 Task: In the Company zun.edu.eg, Add note: 'Set up a demo for a customer who requested more information.'. Mark checkbox to create task to follow up ': In 2 business days '. Create task, with  description: Schedule Webinar, Add due date: In 1 week; Add reminder: 1 hour before. Set Priority Medium and add note: Make sure to mention the limited-time discount offer during the sales call.. Logged in from softage.6@softage.net
Action: Mouse moved to (79, 67)
Screenshot: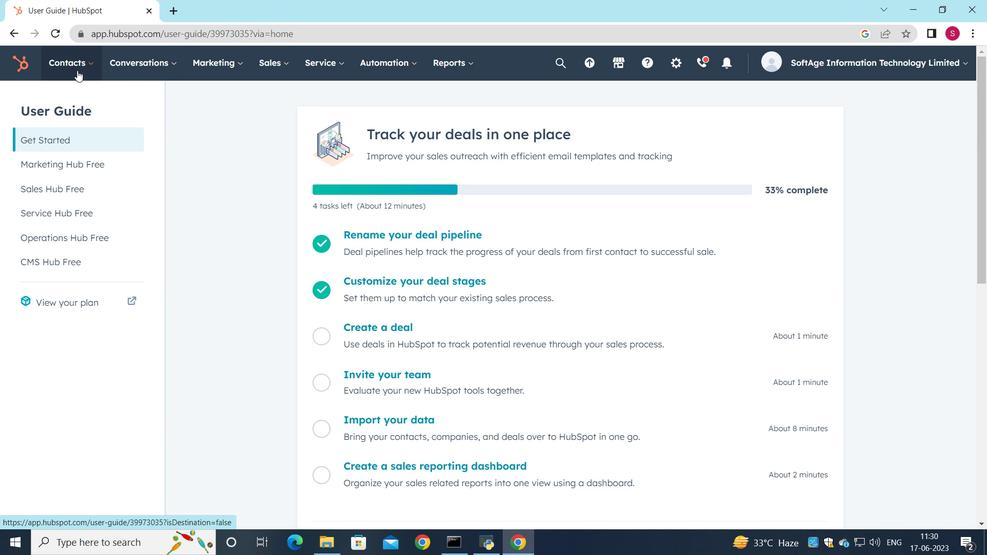 
Action: Mouse pressed left at (79, 67)
Screenshot: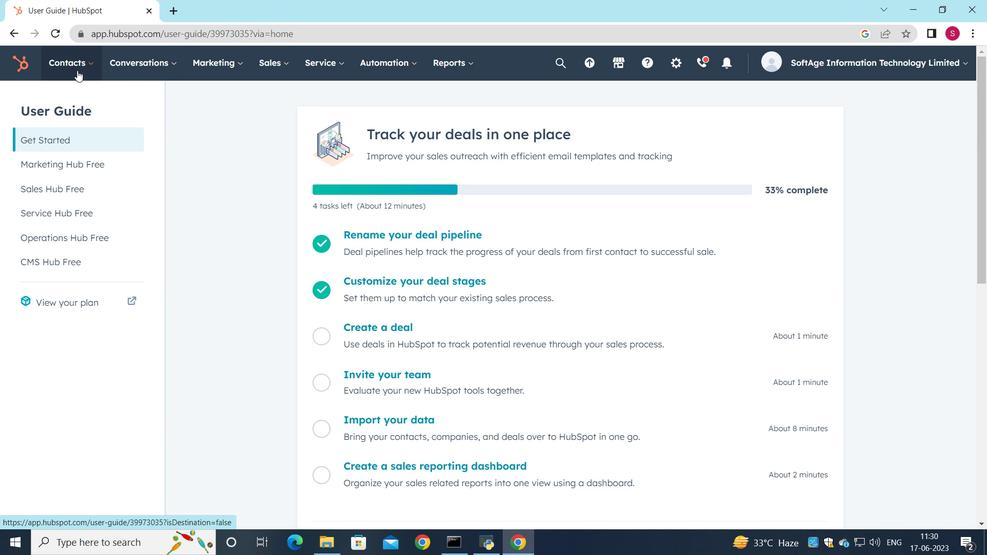 
Action: Mouse moved to (84, 119)
Screenshot: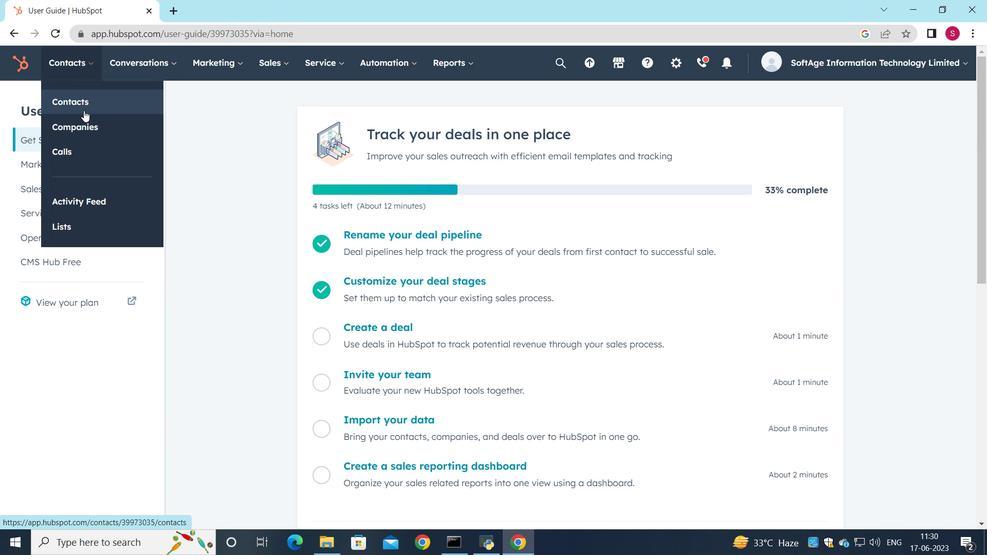 
Action: Mouse pressed left at (84, 119)
Screenshot: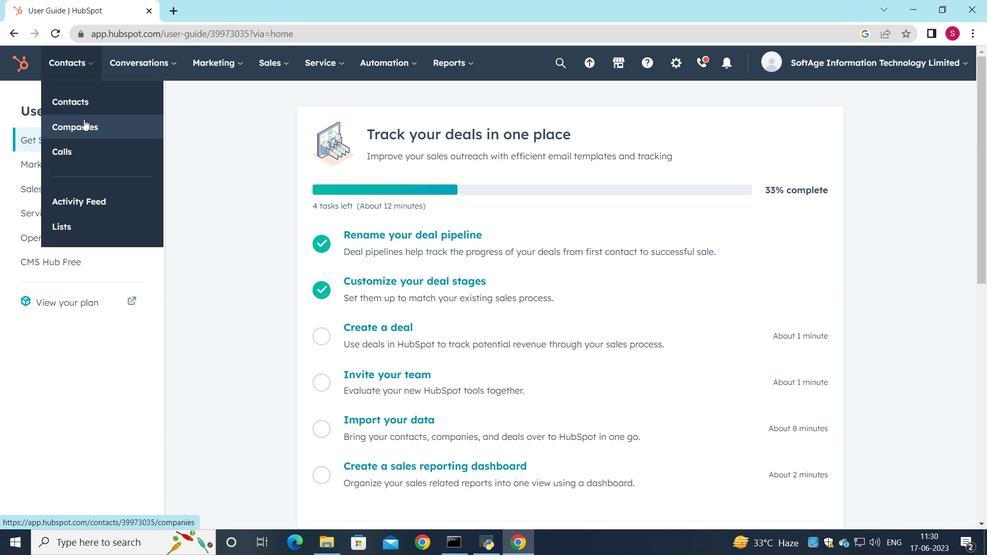 
Action: Mouse moved to (133, 209)
Screenshot: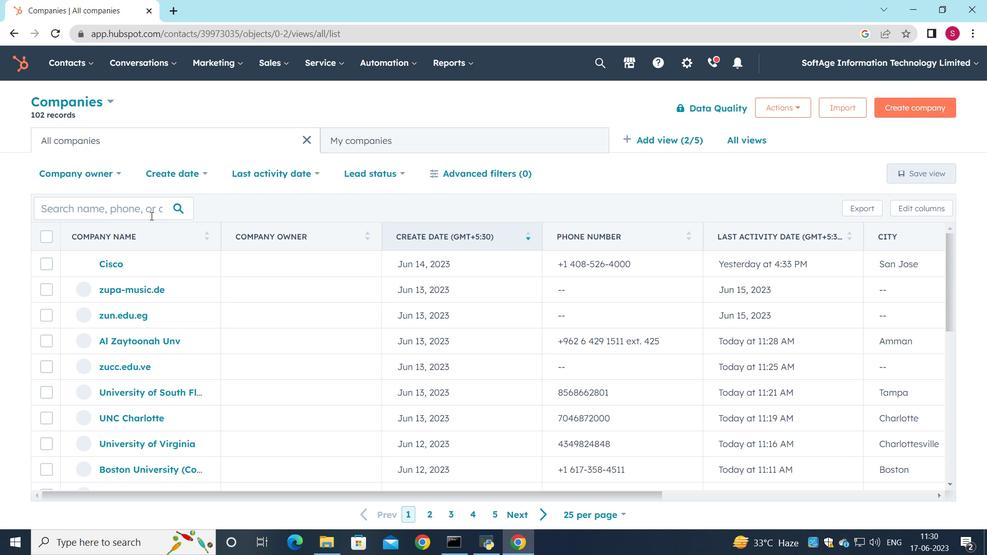 
Action: Mouse pressed left at (133, 209)
Screenshot: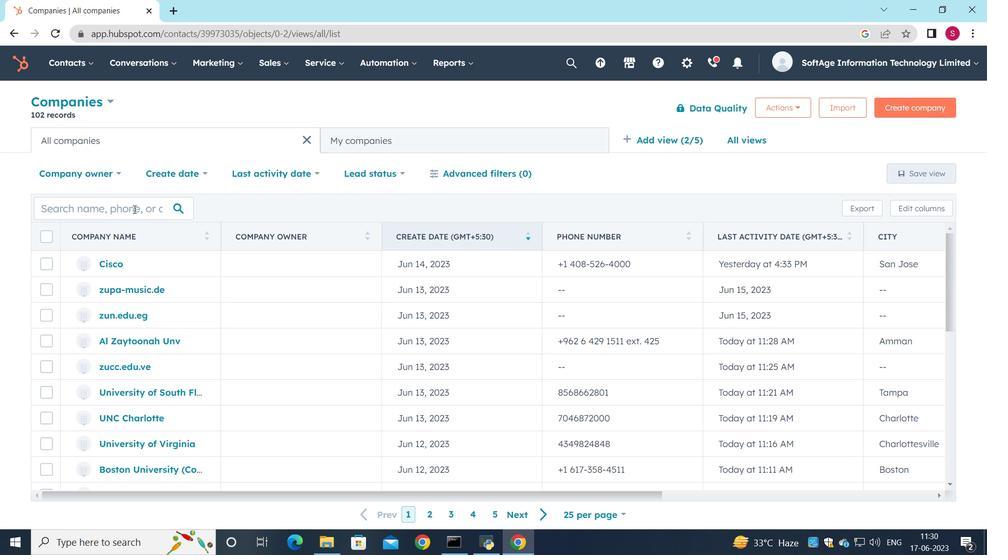 
Action: Key pressed zun.edu.eg
Screenshot: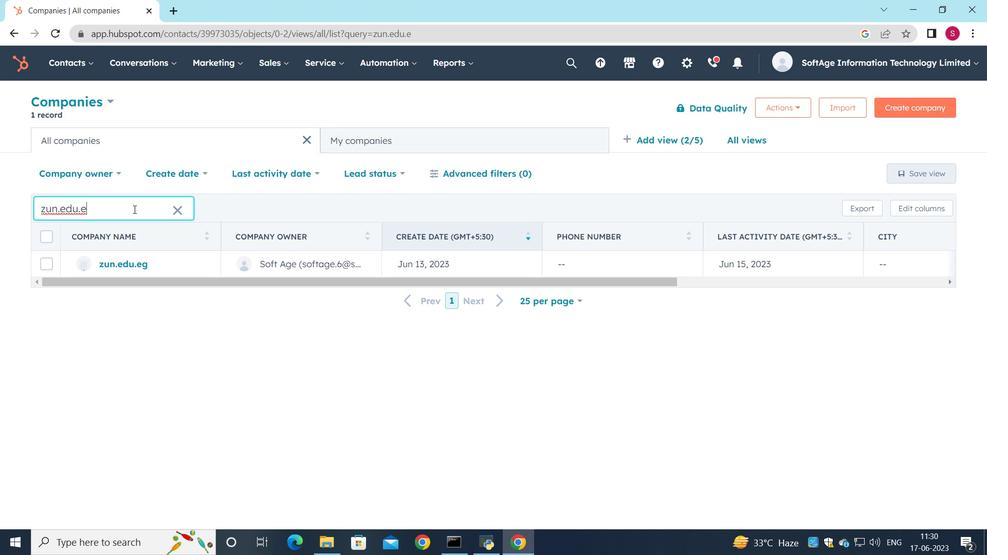 
Action: Mouse moved to (137, 268)
Screenshot: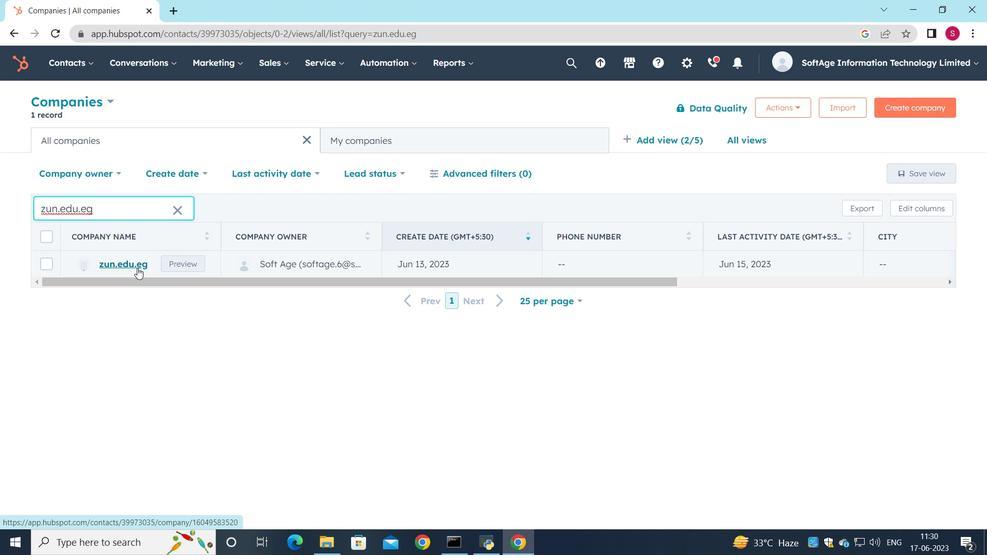 
Action: Mouse pressed left at (137, 268)
Screenshot: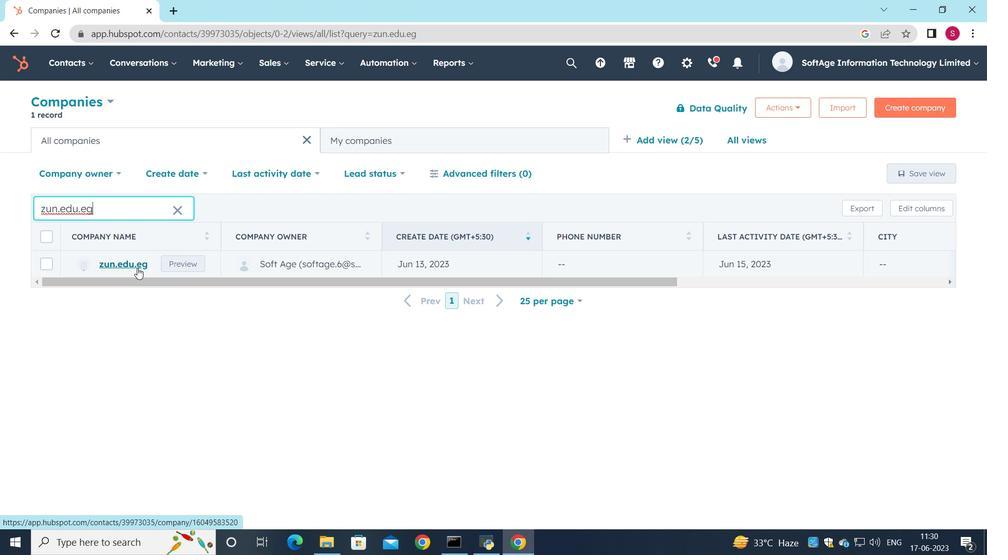 
Action: Mouse moved to (40, 204)
Screenshot: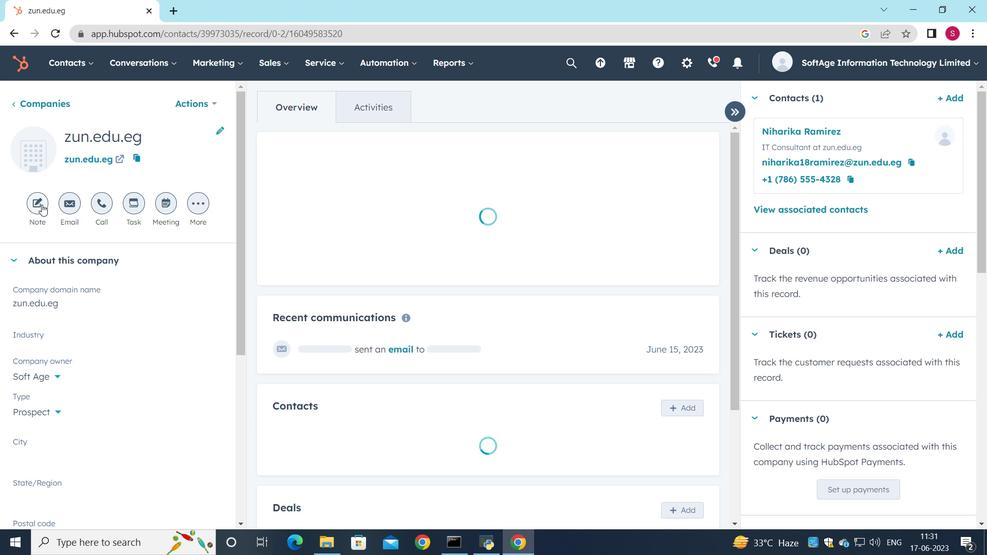 
Action: Mouse pressed left at (40, 204)
Screenshot: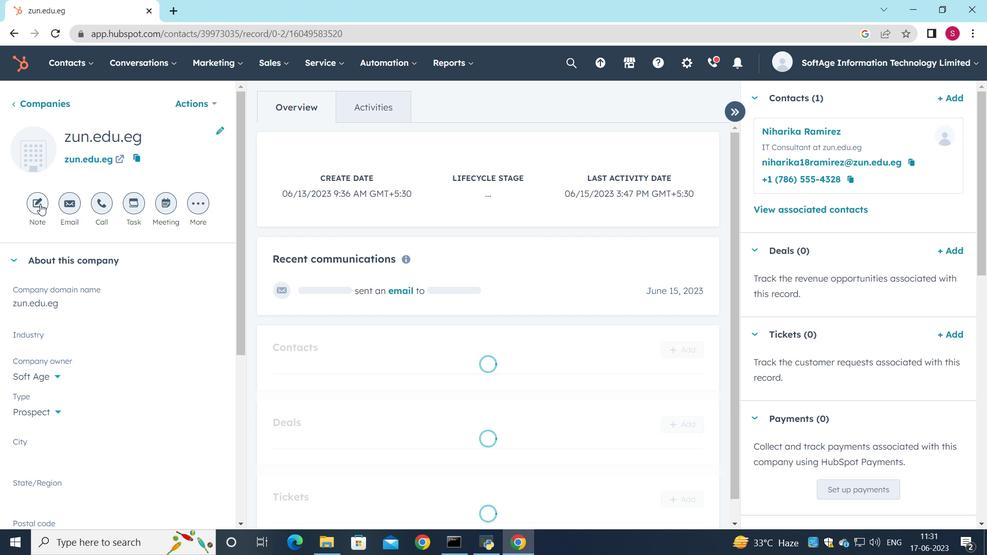
Action: Mouse moved to (601, 290)
Screenshot: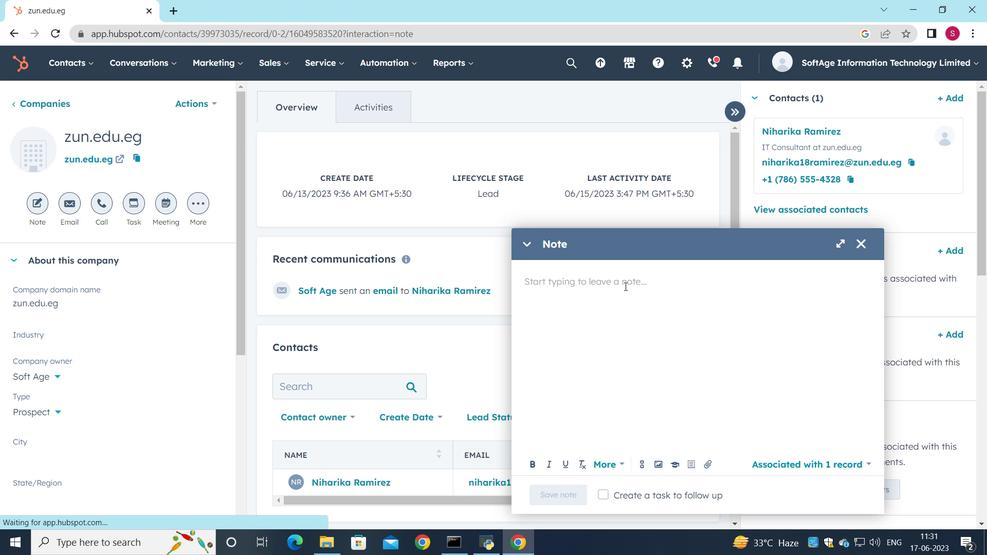 
Action: Key pressed <Key.shift>Set<Key.space>up<Key.space>a<Key.space>demo<Key.space>for<Key.space>a<Key.space>customer<Key.space>who<Key.space>requested<Key.space>mp<Key.backspace>ore<Key.space>information
Screenshot: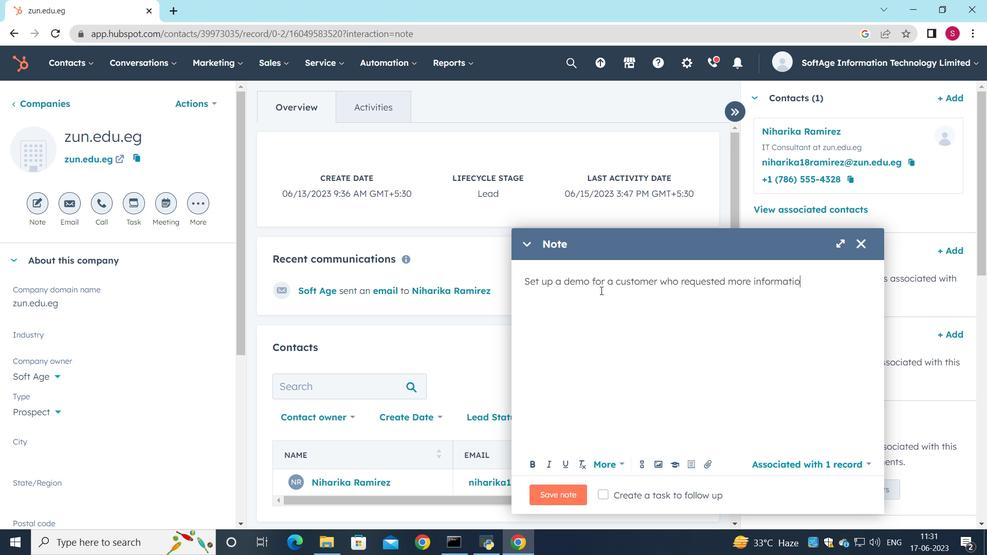 
Action: Mouse moved to (605, 496)
Screenshot: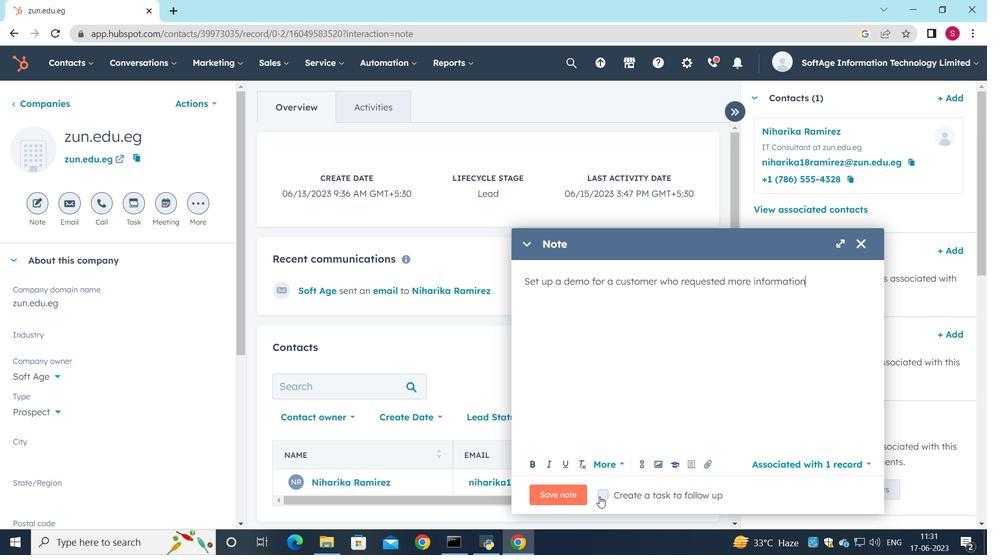 
Action: Mouse pressed left at (605, 496)
Screenshot: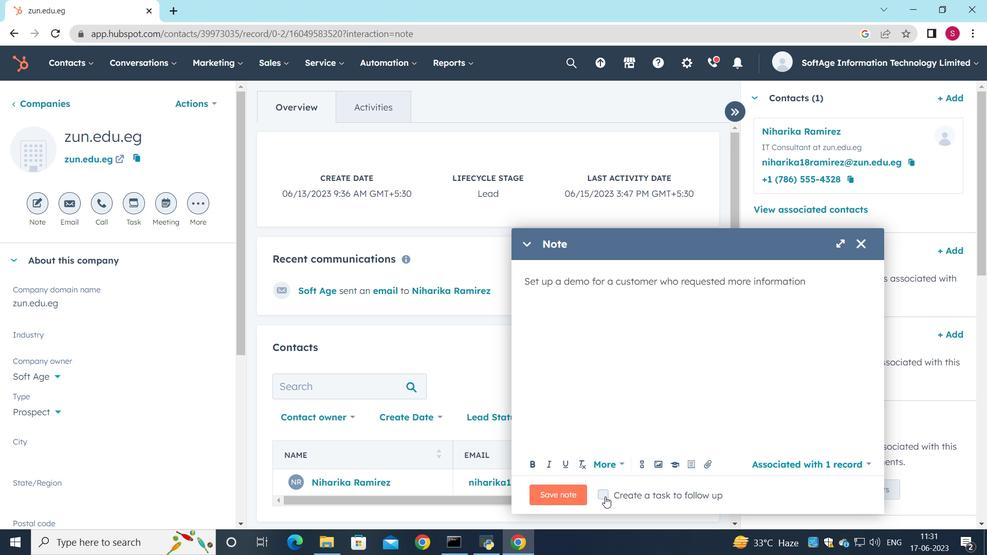 
Action: Mouse moved to (652, 499)
Screenshot: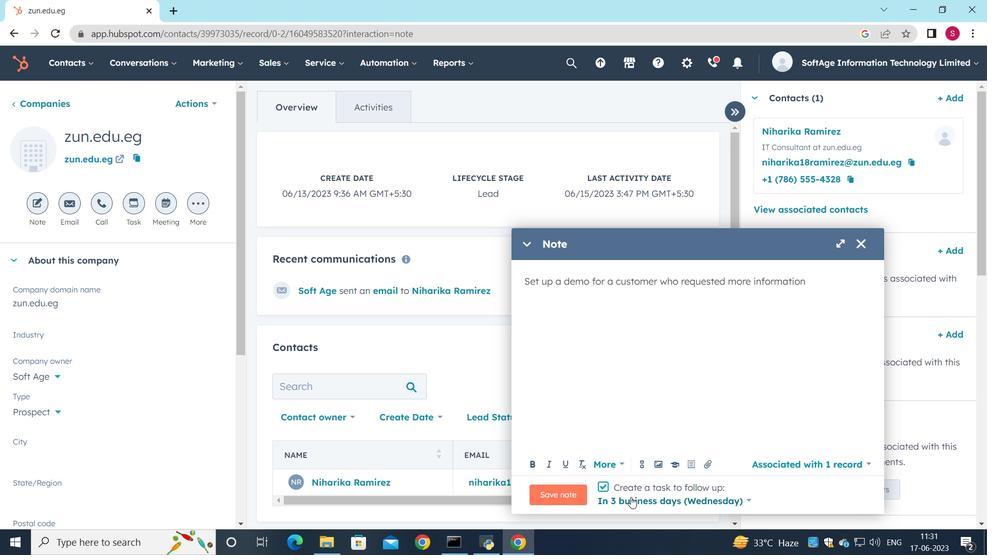 
Action: Mouse pressed left at (652, 499)
Screenshot: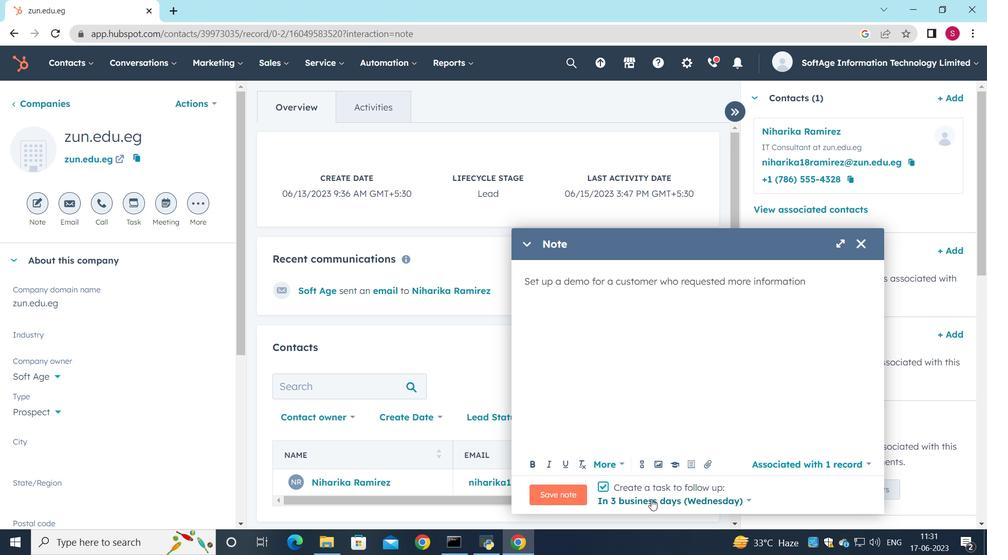
Action: Mouse moved to (647, 341)
Screenshot: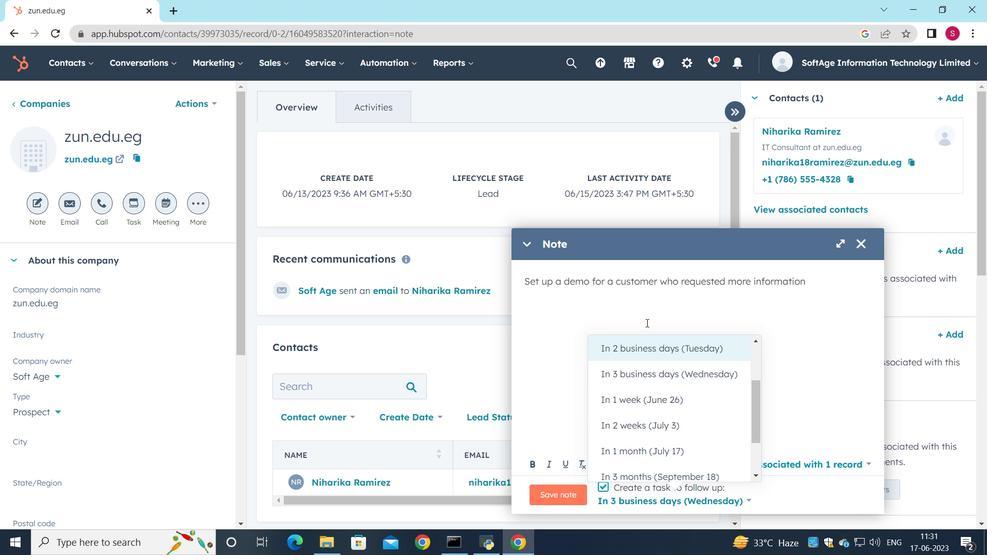 
Action: Mouse pressed left at (647, 341)
Screenshot: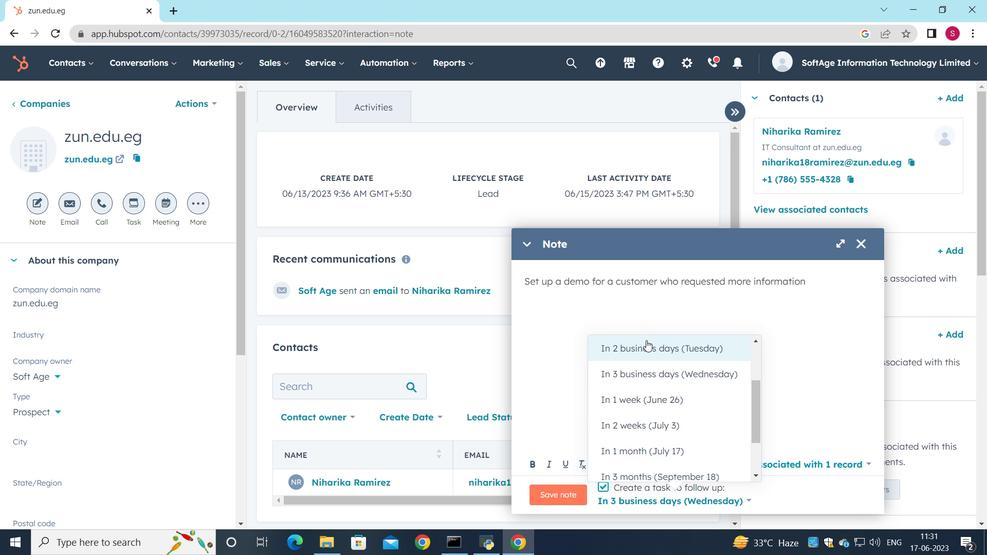 
Action: Mouse moved to (559, 491)
Screenshot: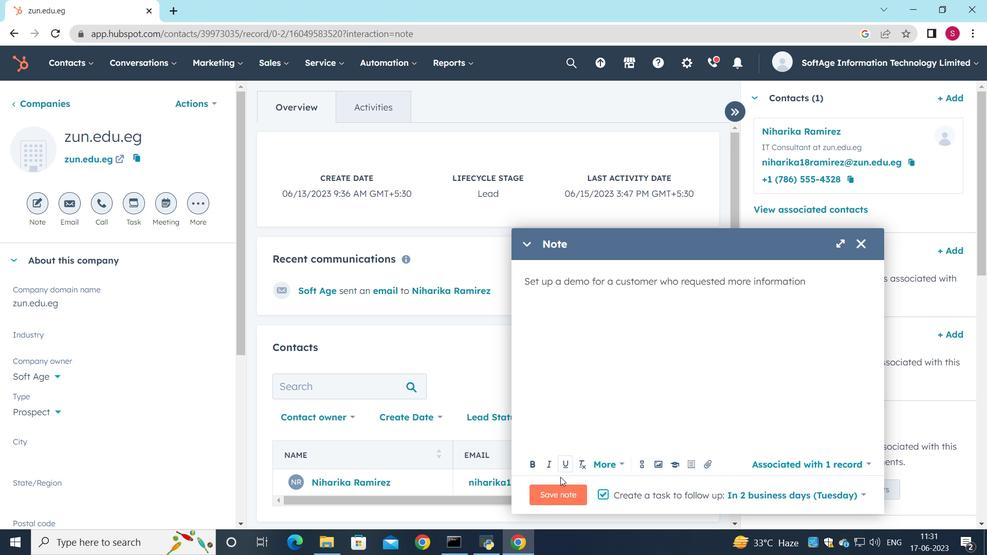 
Action: Mouse pressed left at (559, 491)
Screenshot: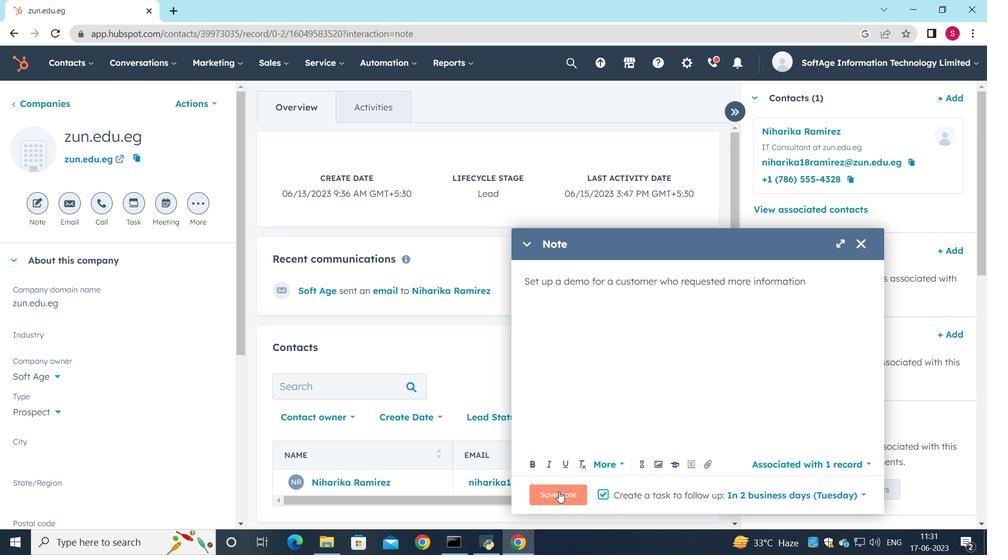 
Action: Mouse moved to (138, 209)
Screenshot: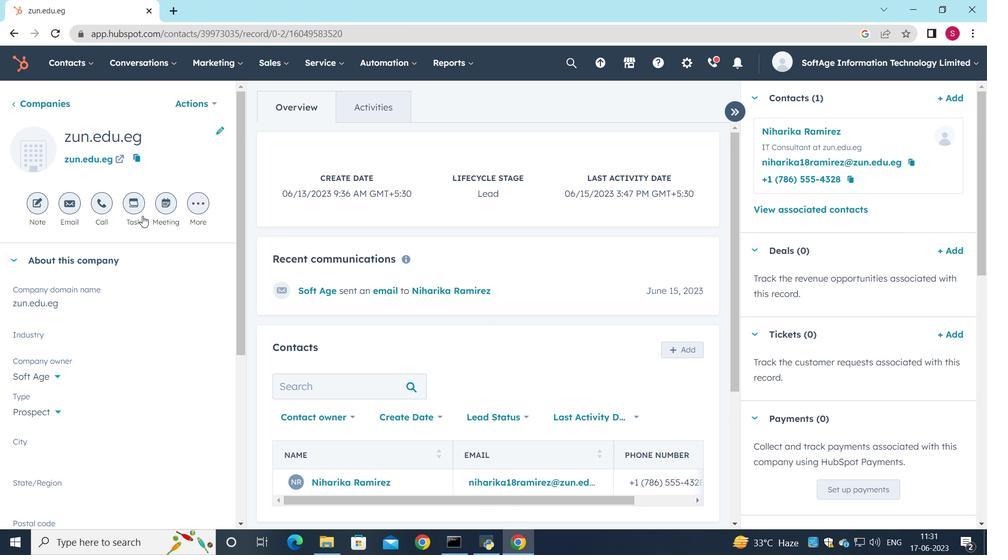 
Action: Mouse pressed left at (138, 209)
Screenshot: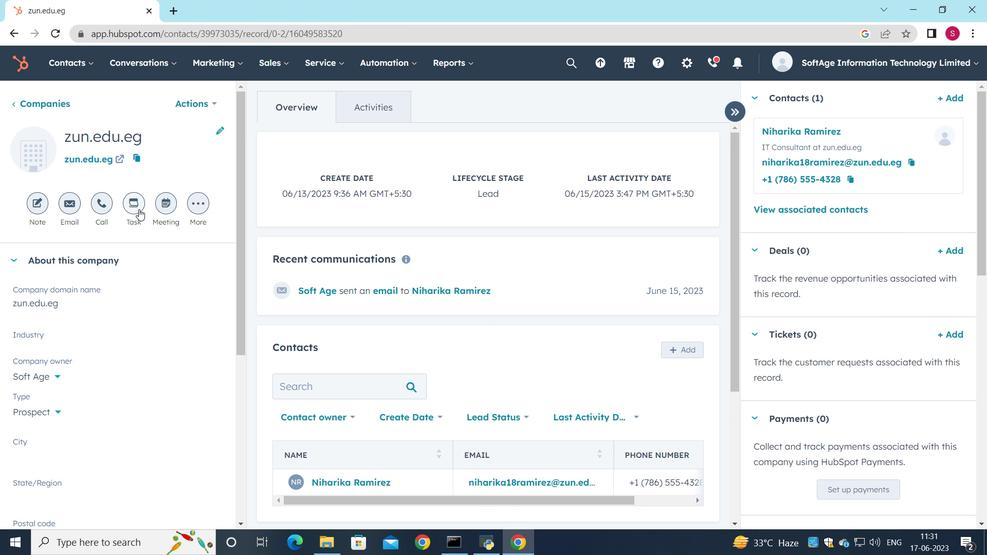 
Action: Mouse moved to (591, 234)
Screenshot: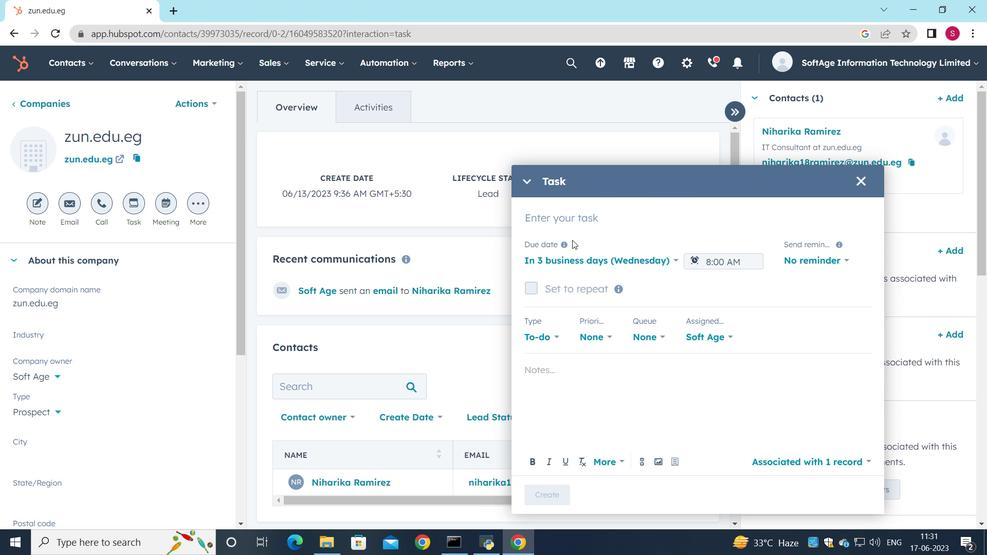 
Action: Key pressed <Key.shift>Schedule<Key.space><Key.shift>Webinar<Key.space>
Screenshot: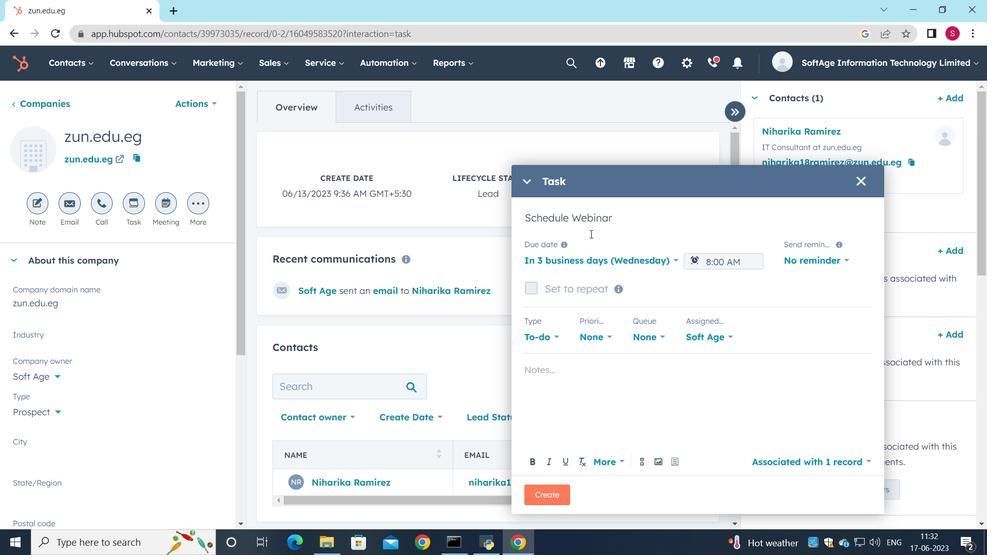 
Action: Mouse moved to (675, 258)
Screenshot: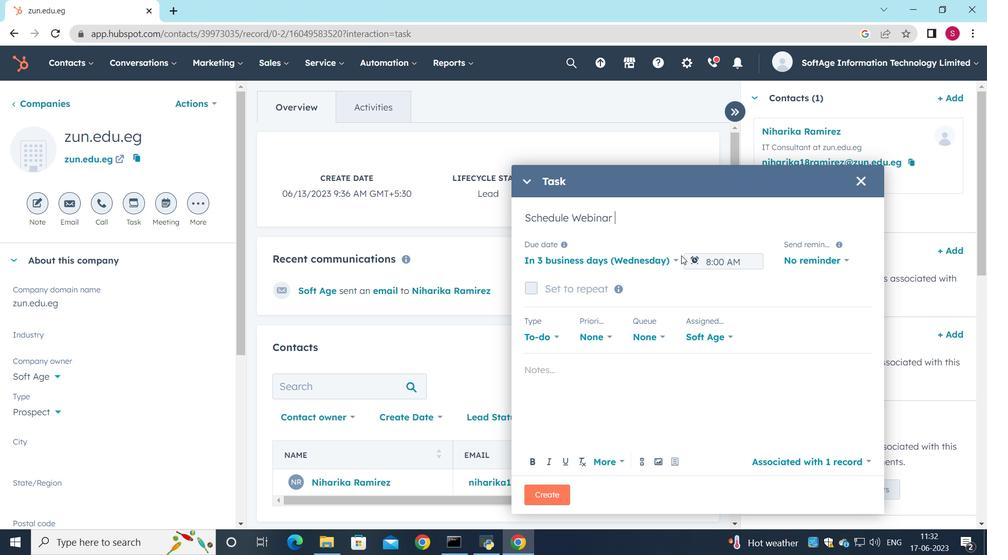 
Action: Mouse pressed left at (675, 258)
Screenshot: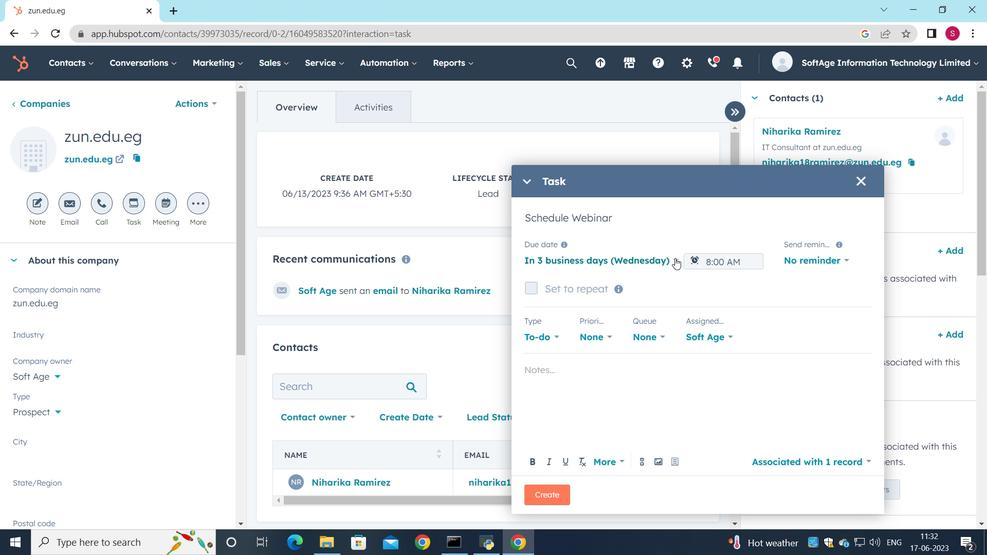 
Action: Mouse moved to (612, 335)
Screenshot: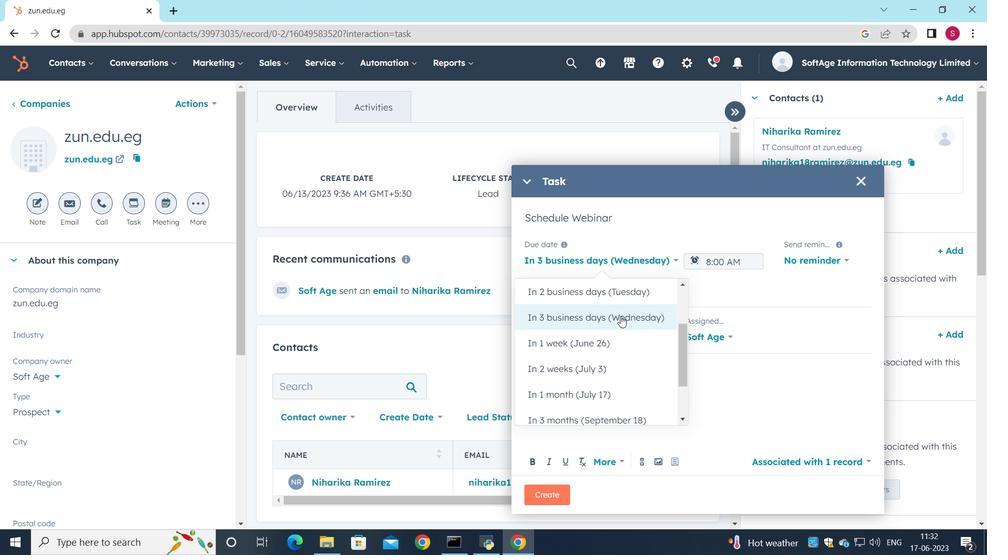 
Action: Mouse pressed left at (612, 335)
Screenshot: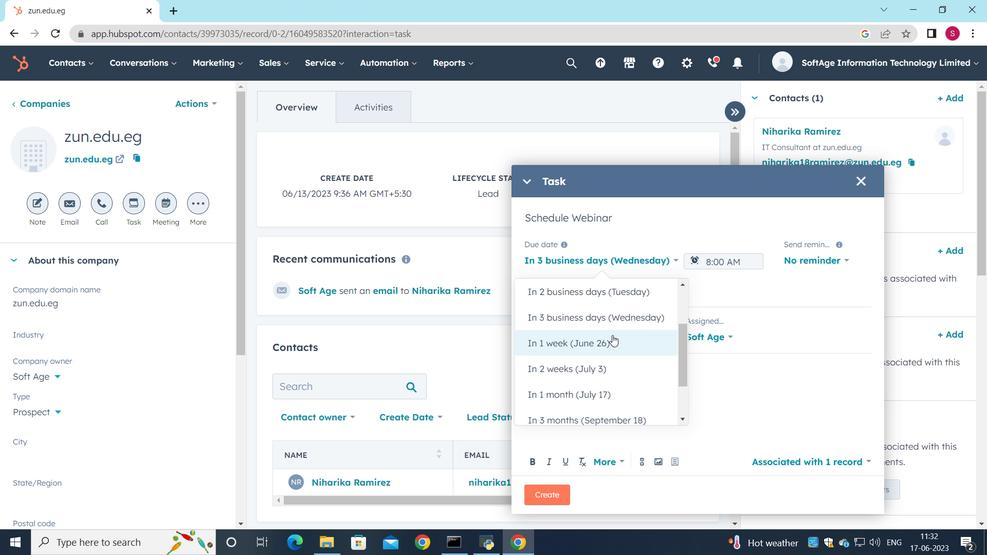 
Action: Mouse moved to (783, 259)
Screenshot: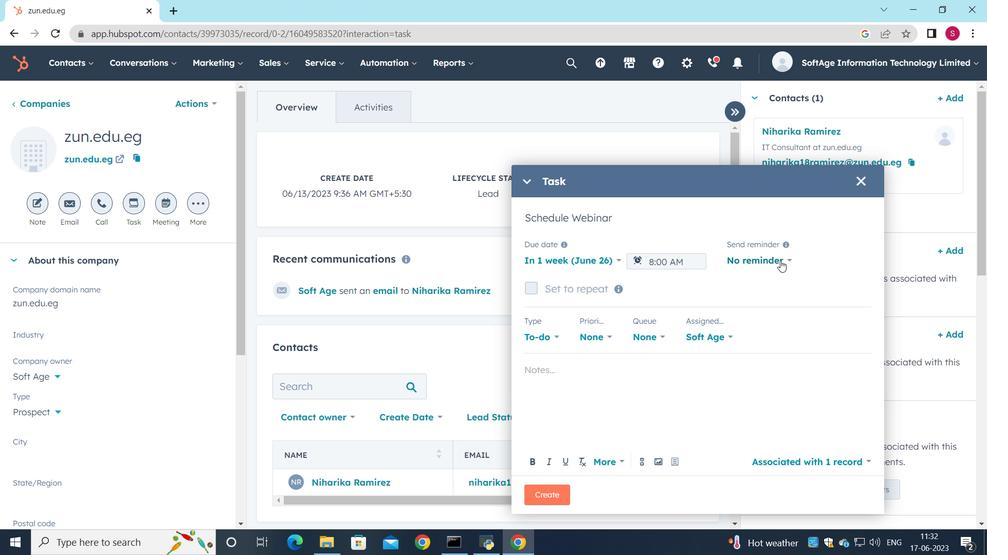 
Action: Mouse pressed left at (783, 259)
Screenshot: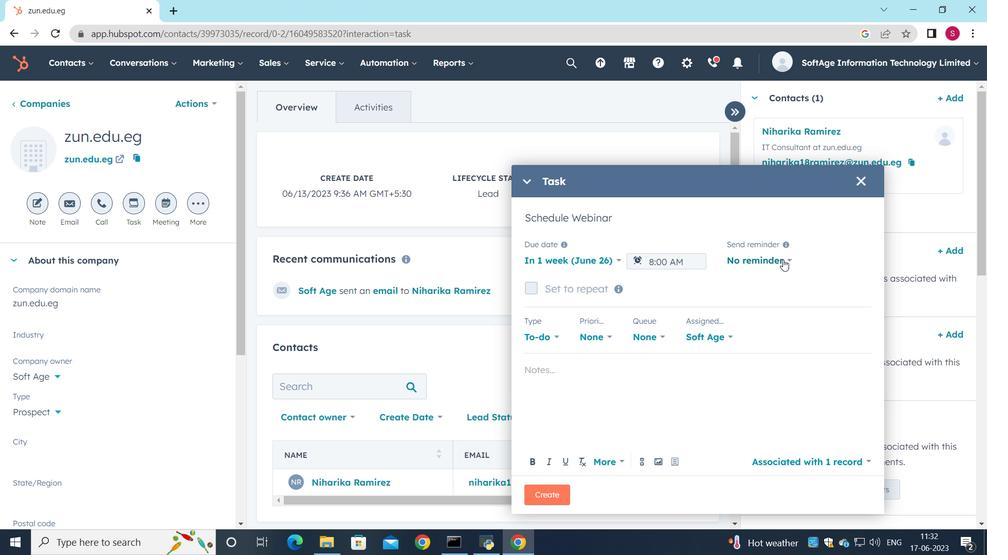 
Action: Mouse moved to (750, 361)
Screenshot: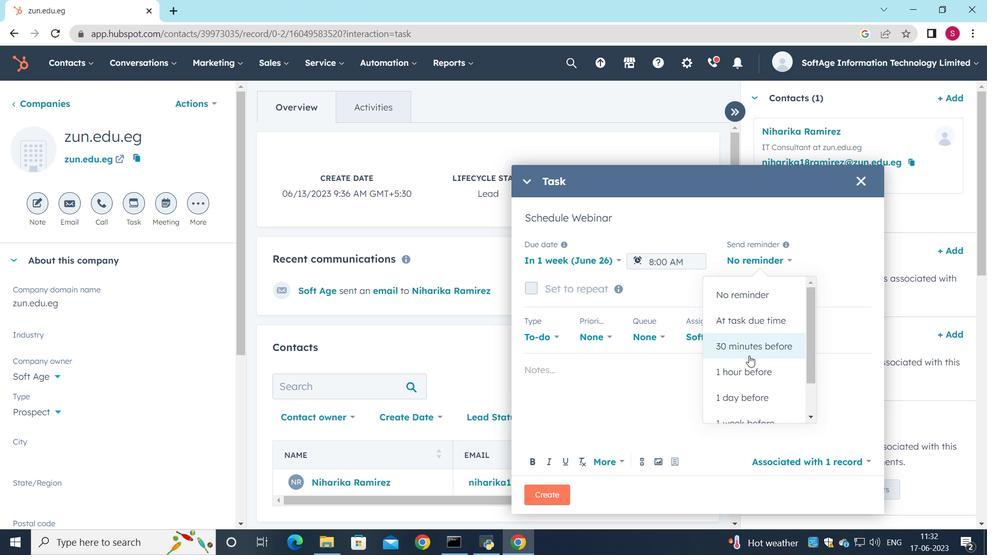 
Action: Mouse pressed left at (750, 361)
Screenshot: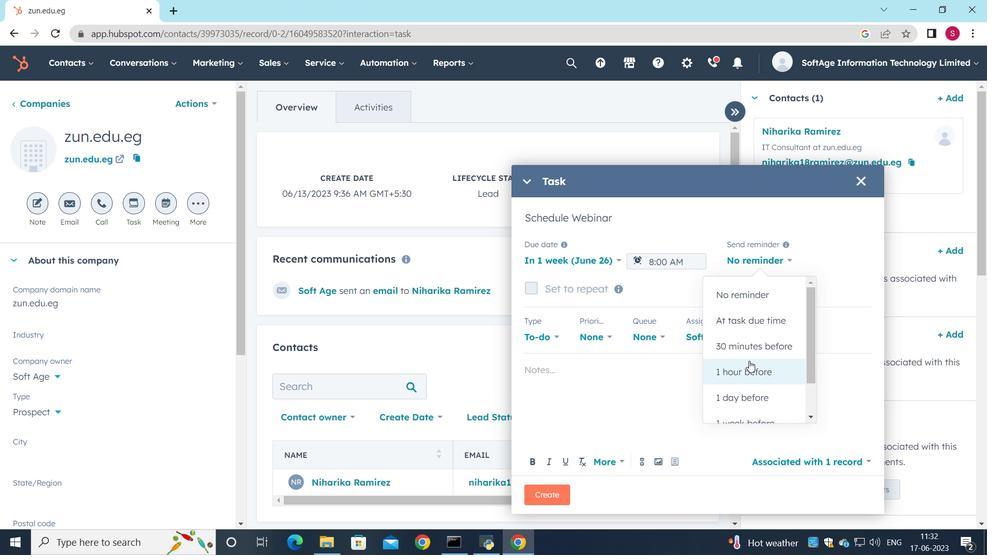 
Action: Mouse moved to (604, 333)
Screenshot: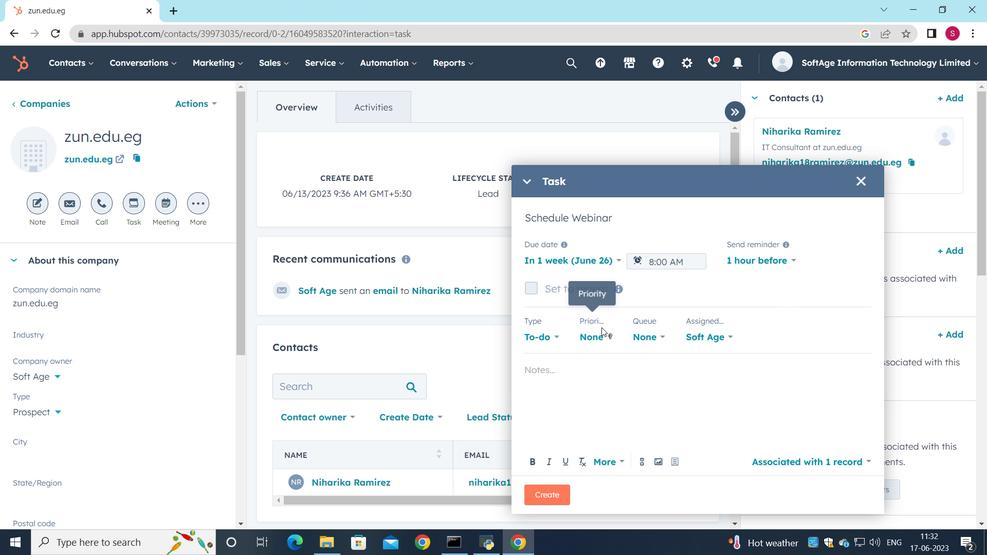 
Action: Mouse pressed left at (604, 333)
Screenshot: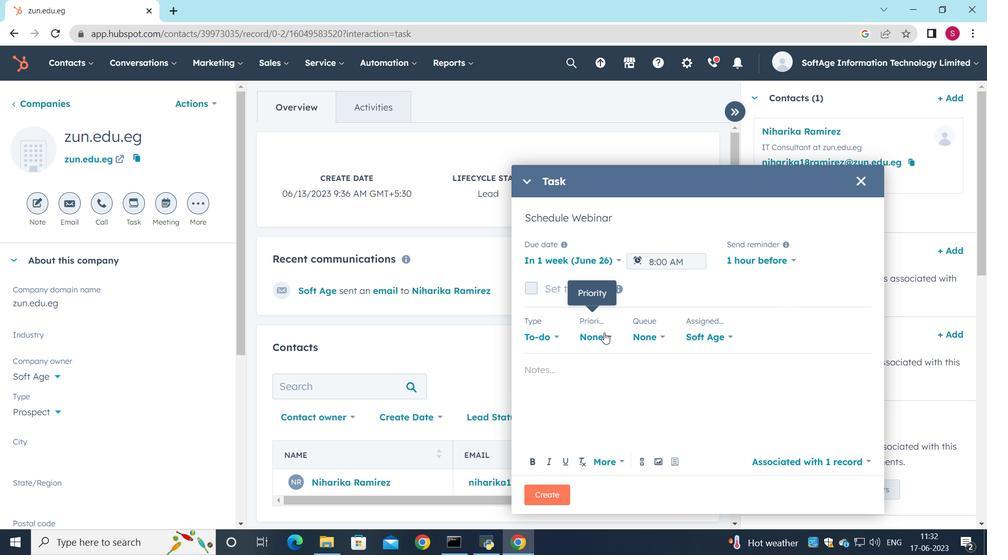 
Action: Mouse moved to (614, 419)
Screenshot: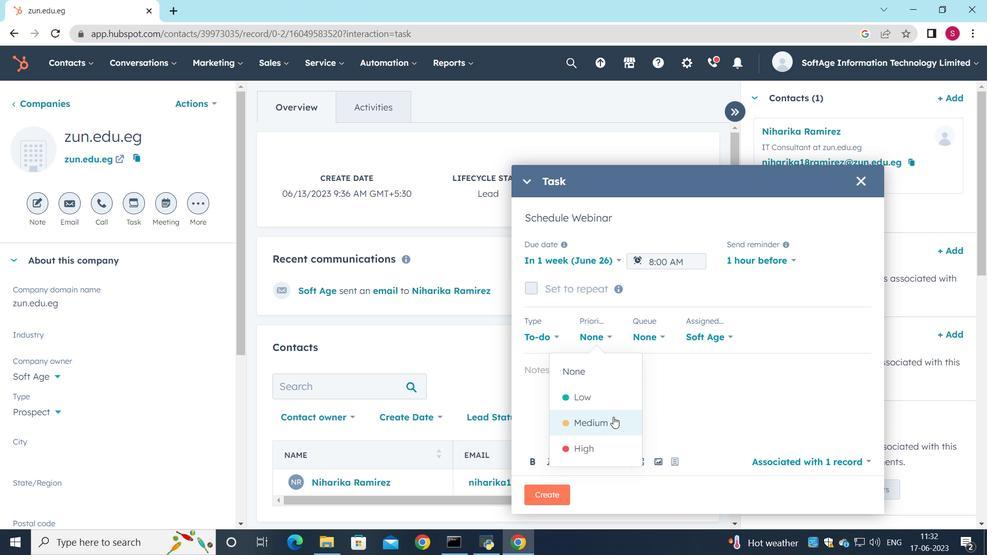 
Action: Mouse pressed left at (614, 419)
Screenshot: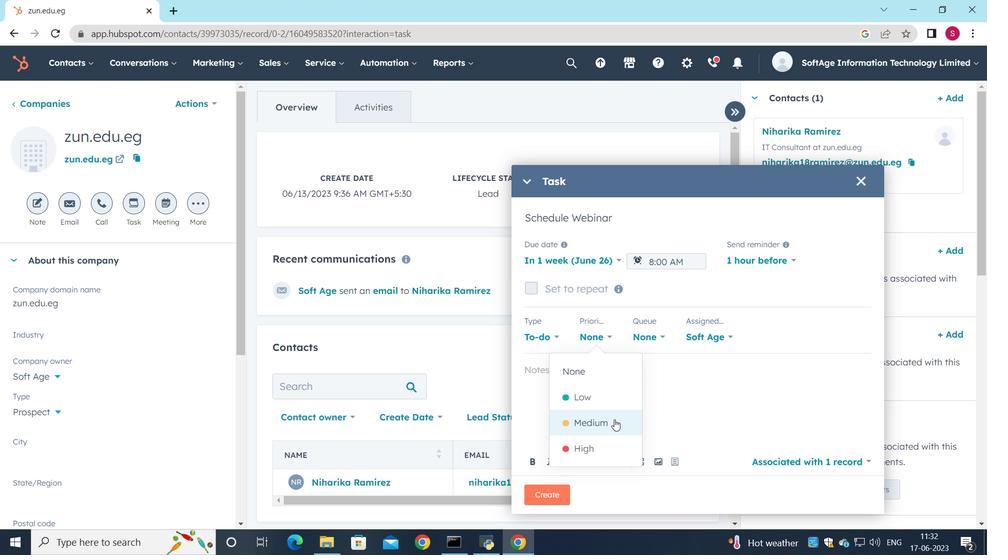 
Action: Mouse moved to (564, 381)
Screenshot: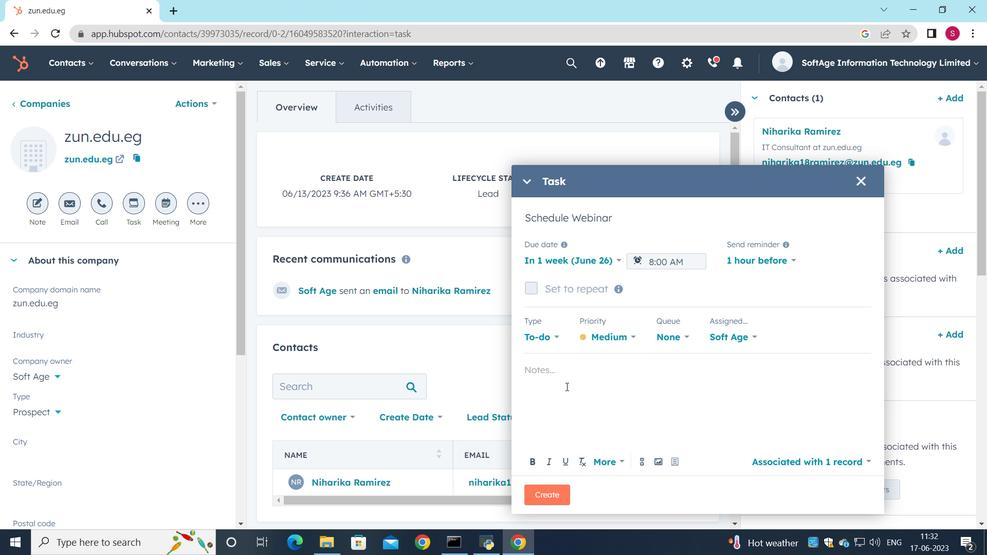 
Action: Mouse pressed left at (564, 381)
Screenshot: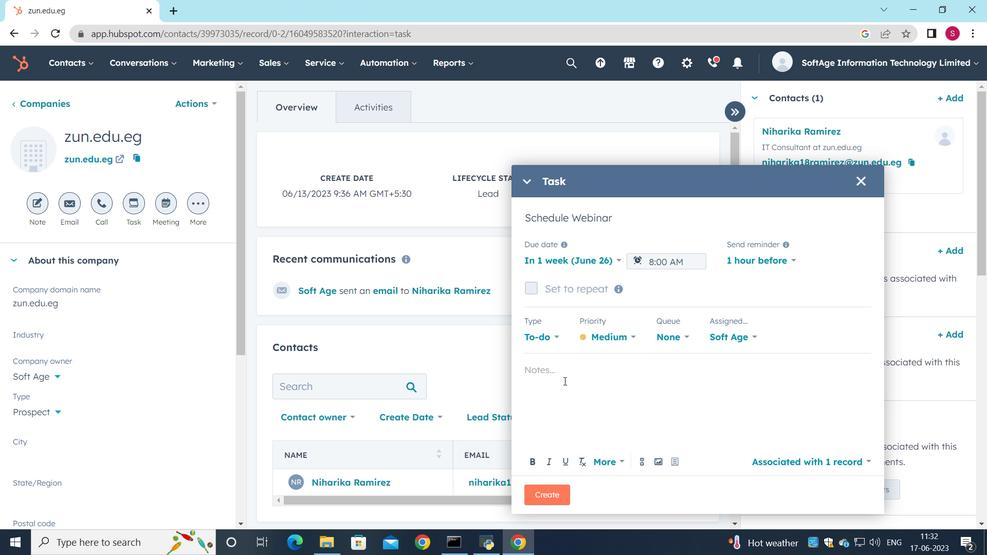 
Action: Mouse moved to (610, 380)
Screenshot: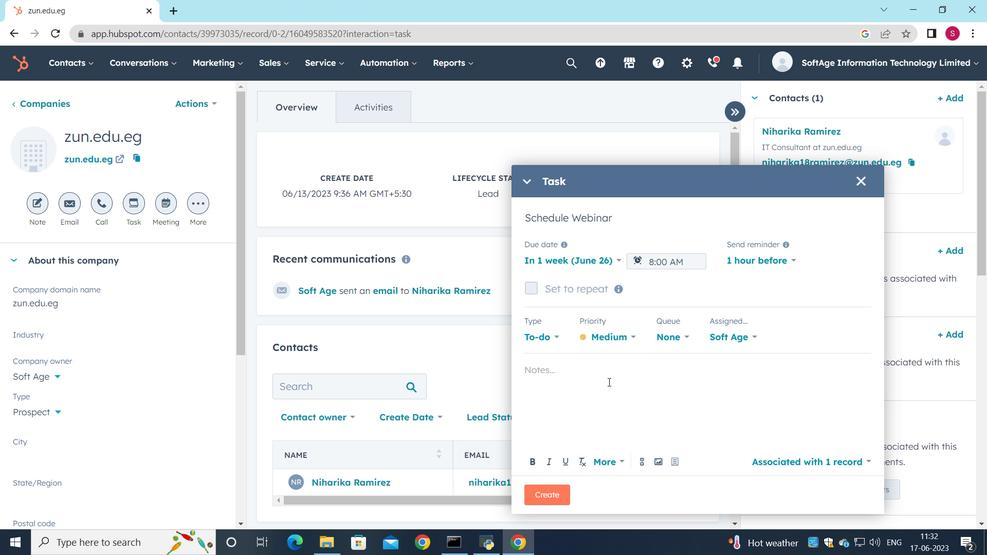 
Action: Key pressed <Key.shift_r>Make<Key.space>sure<Key.space>to<Key.space>mention<Key.space>the<Key.space>limited-time<Key.space>discount<Key.space>offer<Key.space>during<Key.space>the<Key.space>sales<Key.space>call
Screenshot: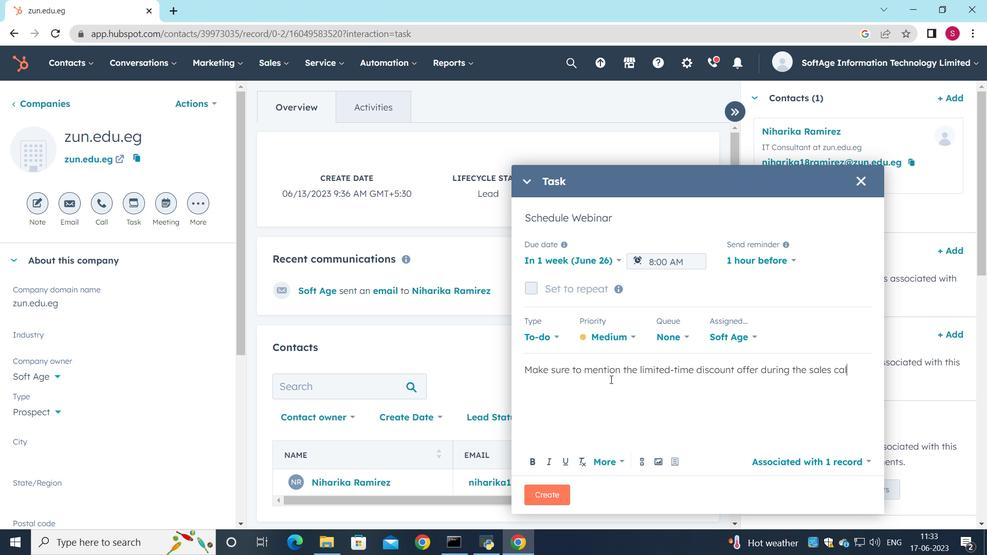 
Action: Mouse moved to (549, 492)
Screenshot: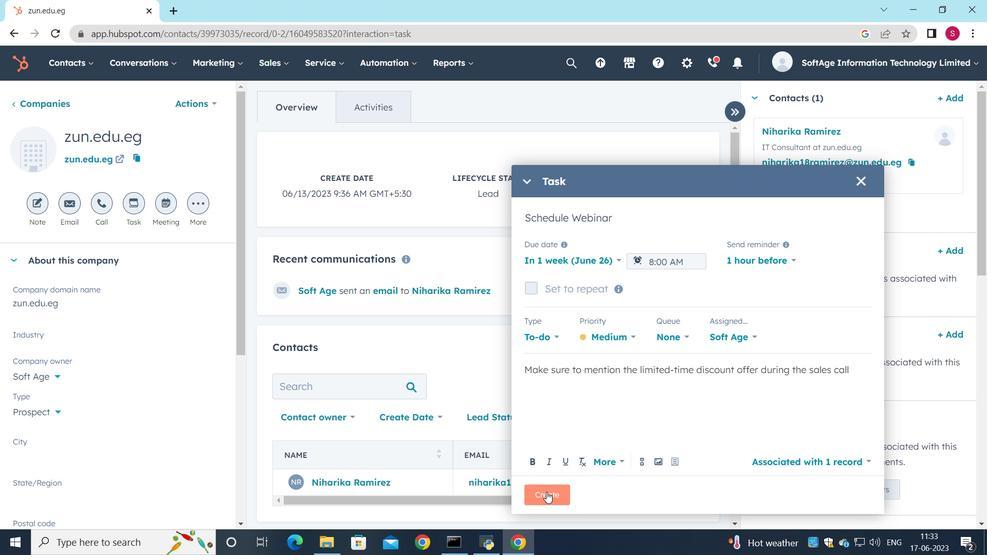 
Action: Mouse pressed left at (549, 492)
Screenshot: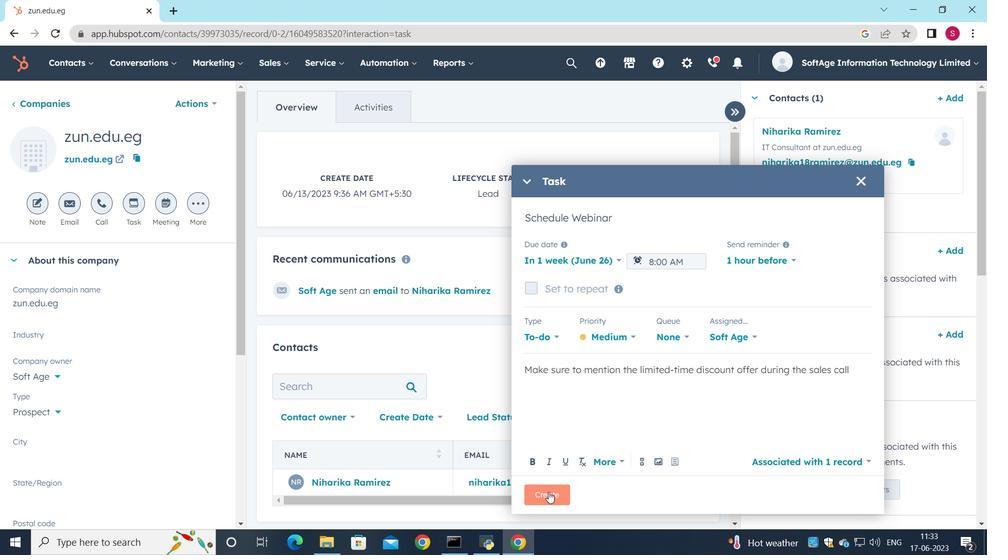 
Action: Mouse moved to (506, 313)
Screenshot: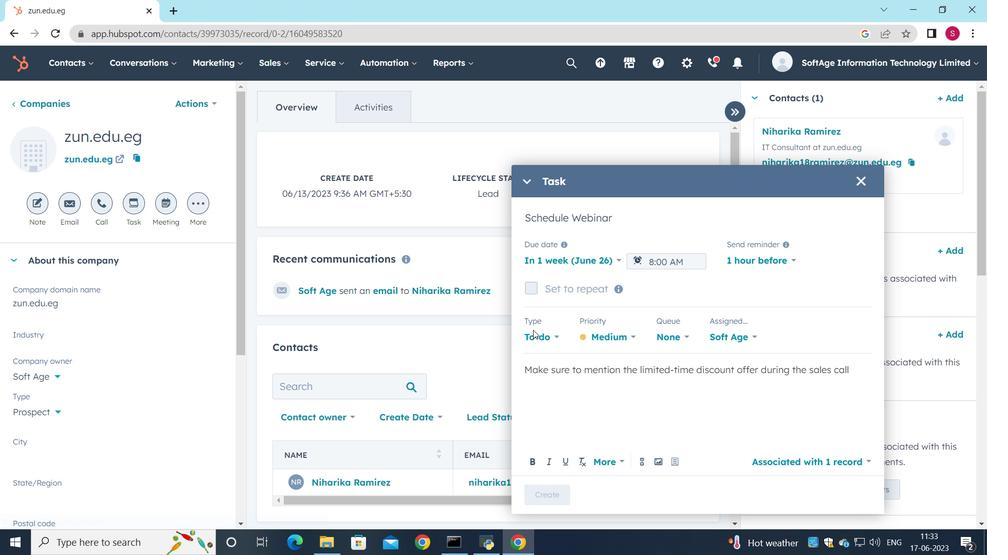 
